 Task: Toggle the compact view option in the notebook.
Action: Mouse moved to (19, 532)
Screenshot: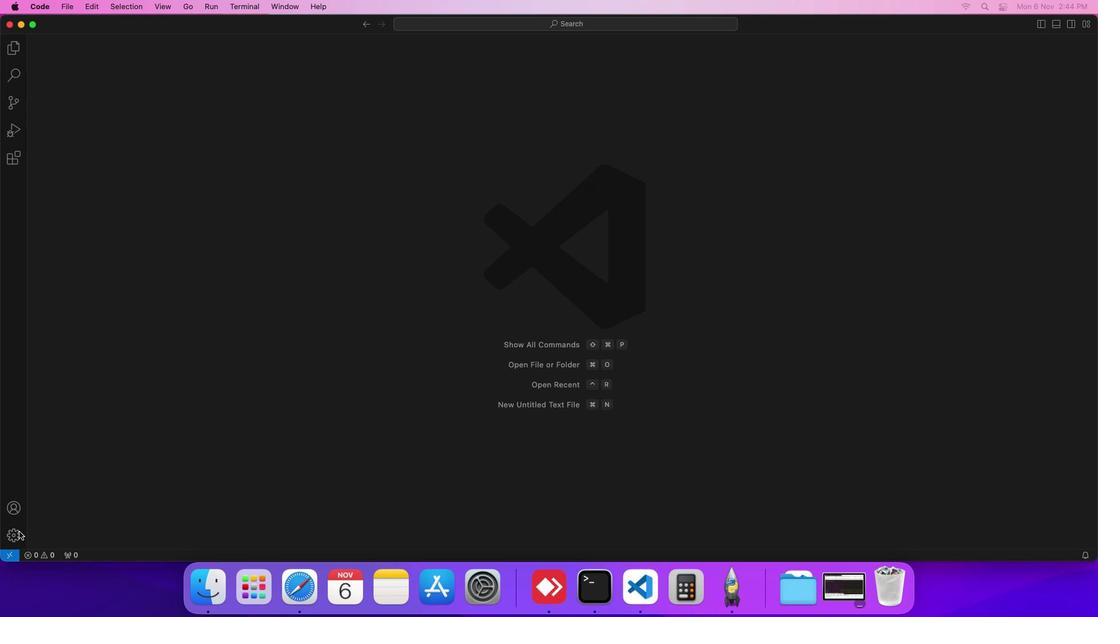 
Action: Mouse pressed left at (19, 532)
Screenshot: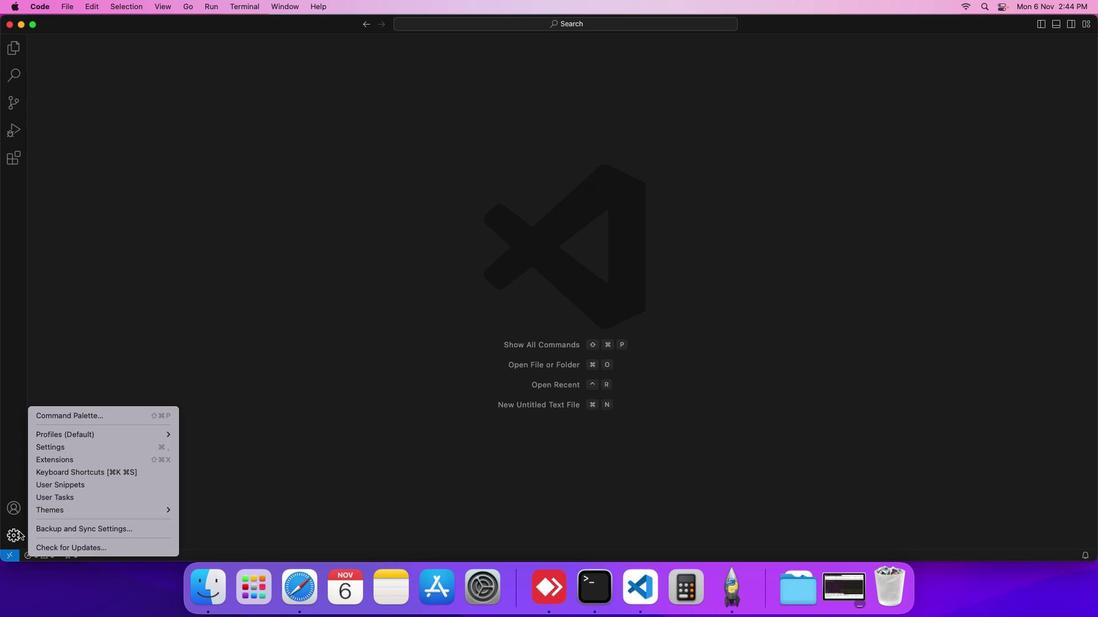 
Action: Mouse moved to (49, 451)
Screenshot: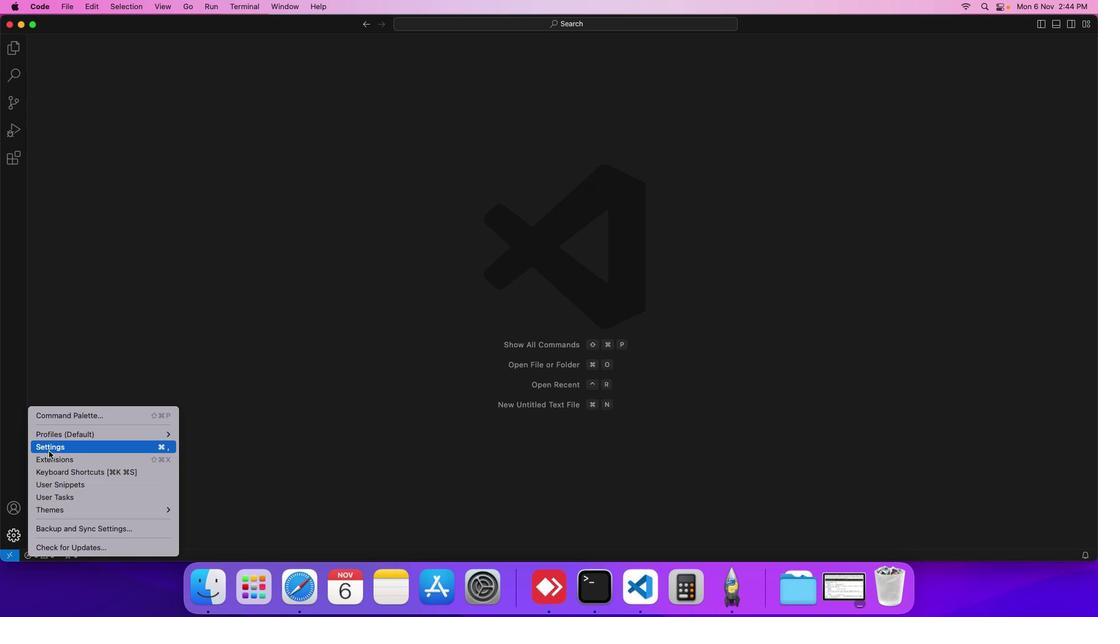 
Action: Mouse pressed left at (49, 451)
Screenshot: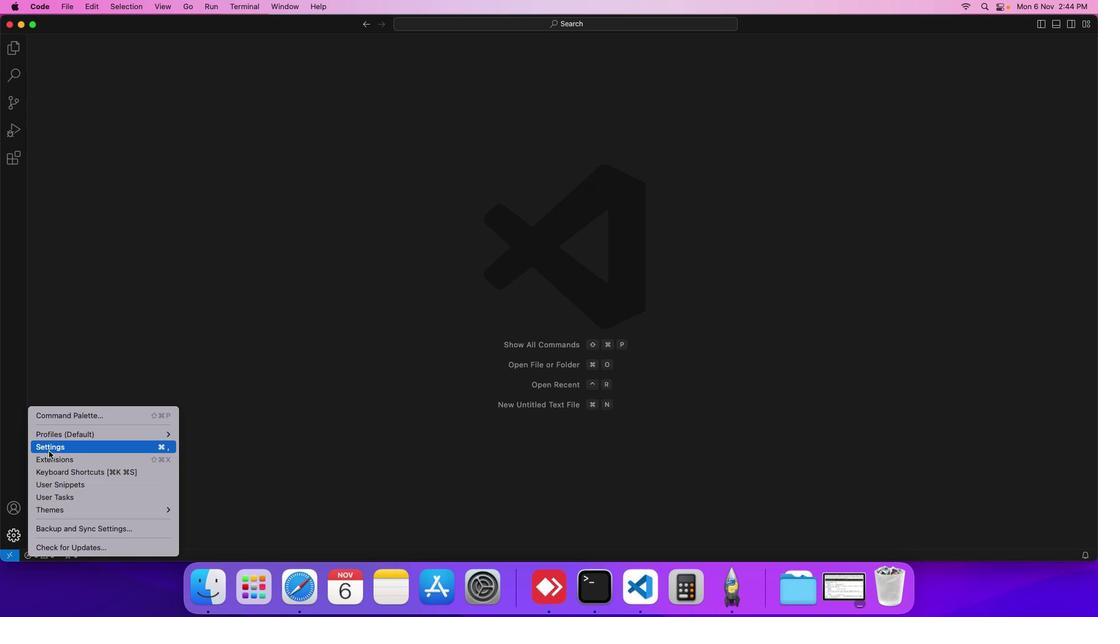 
Action: Mouse moved to (273, 165)
Screenshot: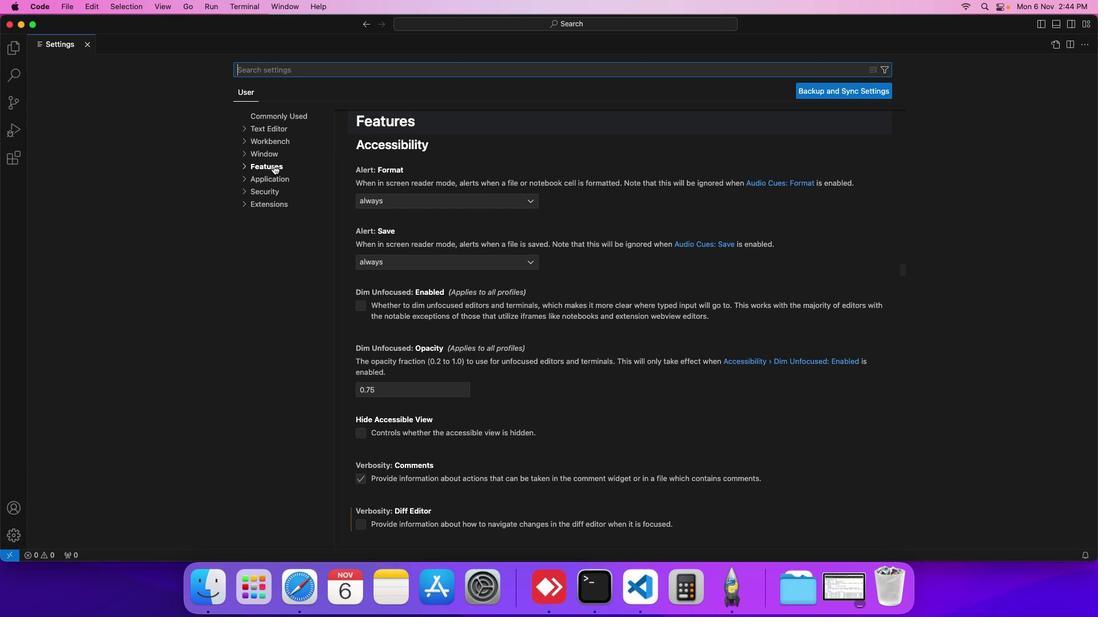 
Action: Mouse pressed left at (273, 165)
Screenshot: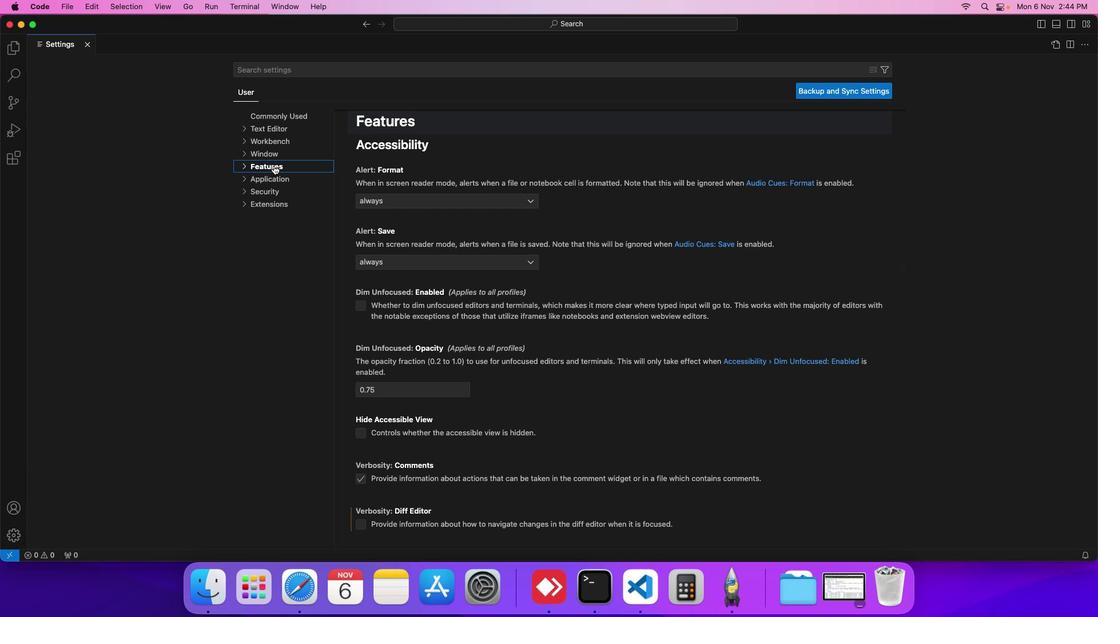 
Action: Mouse moved to (273, 354)
Screenshot: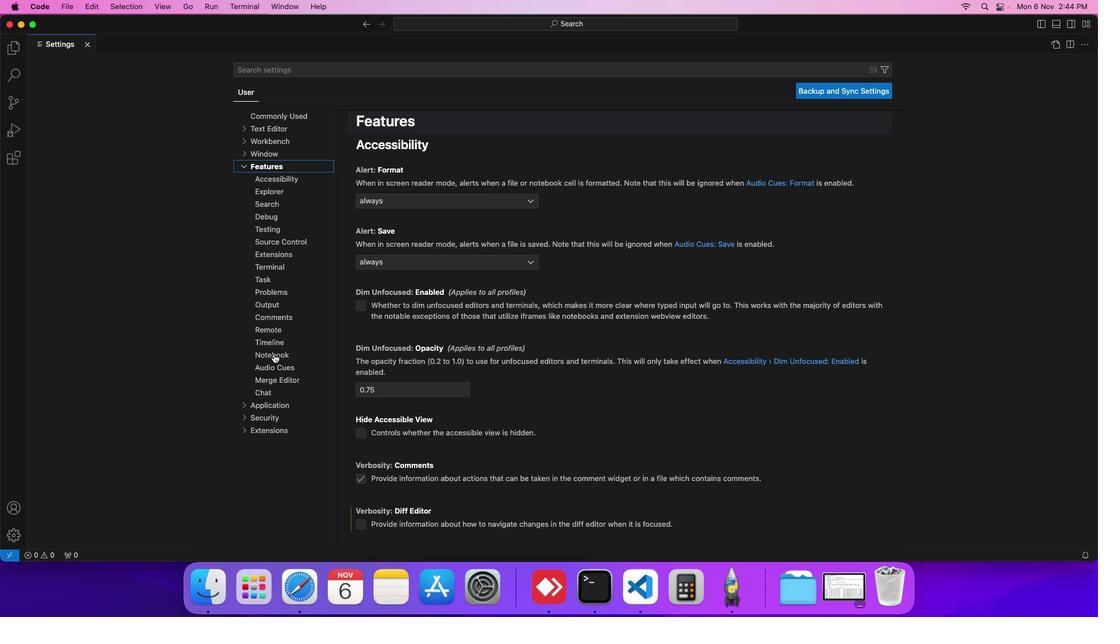 
Action: Mouse pressed left at (273, 354)
Screenshot: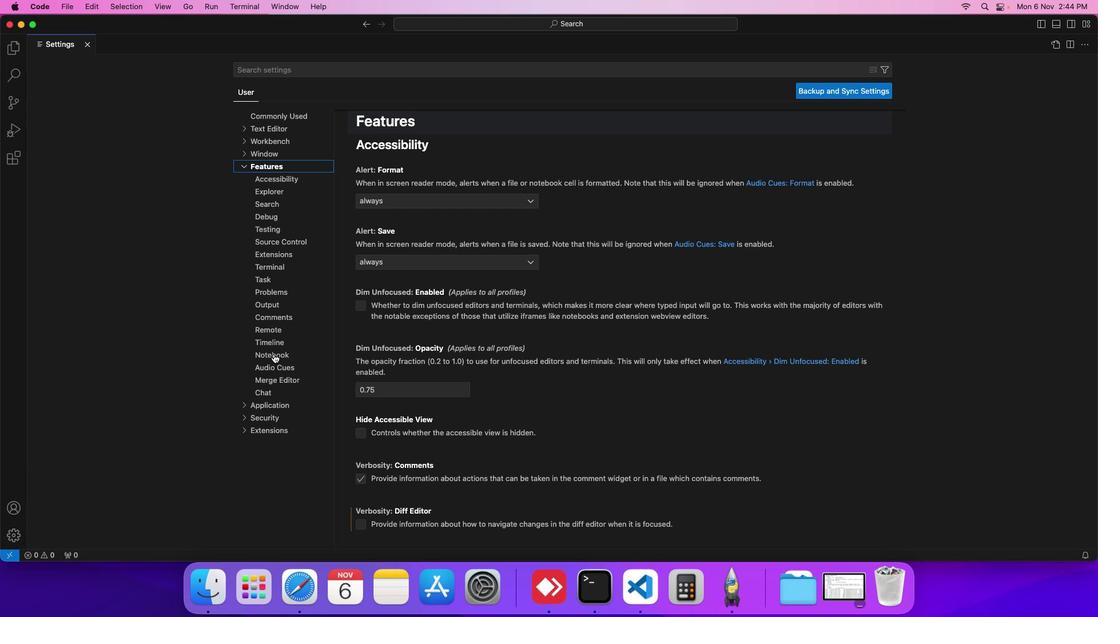
Action: Mouse moved to (357, 350)
Screenshot: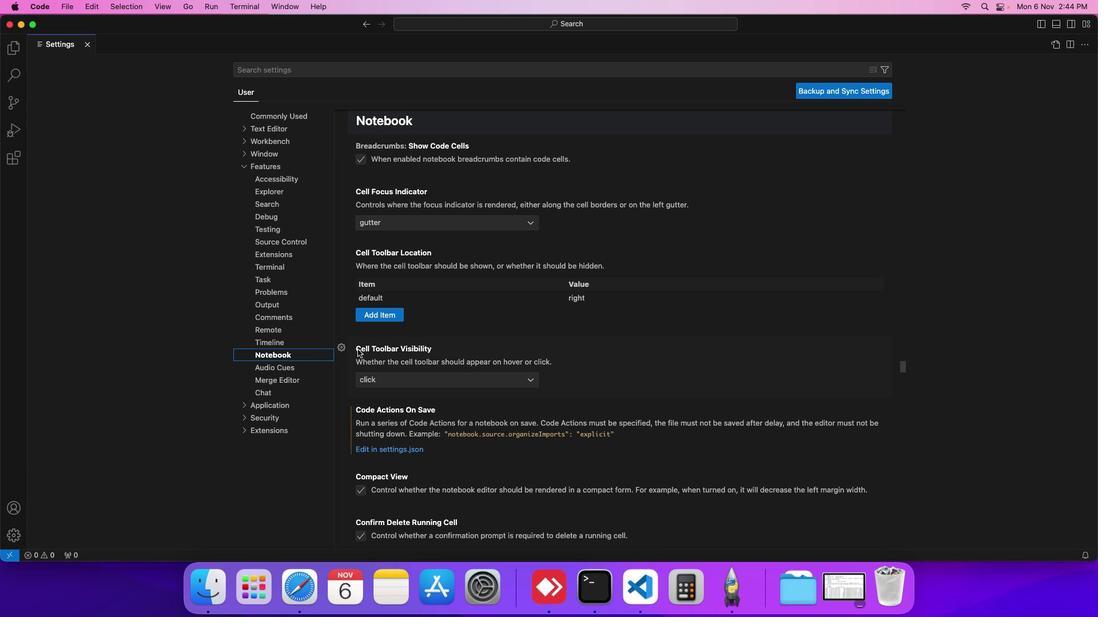 
Action: Mouse scrolled (357, 350) with delta (0, 0)
Screenshot: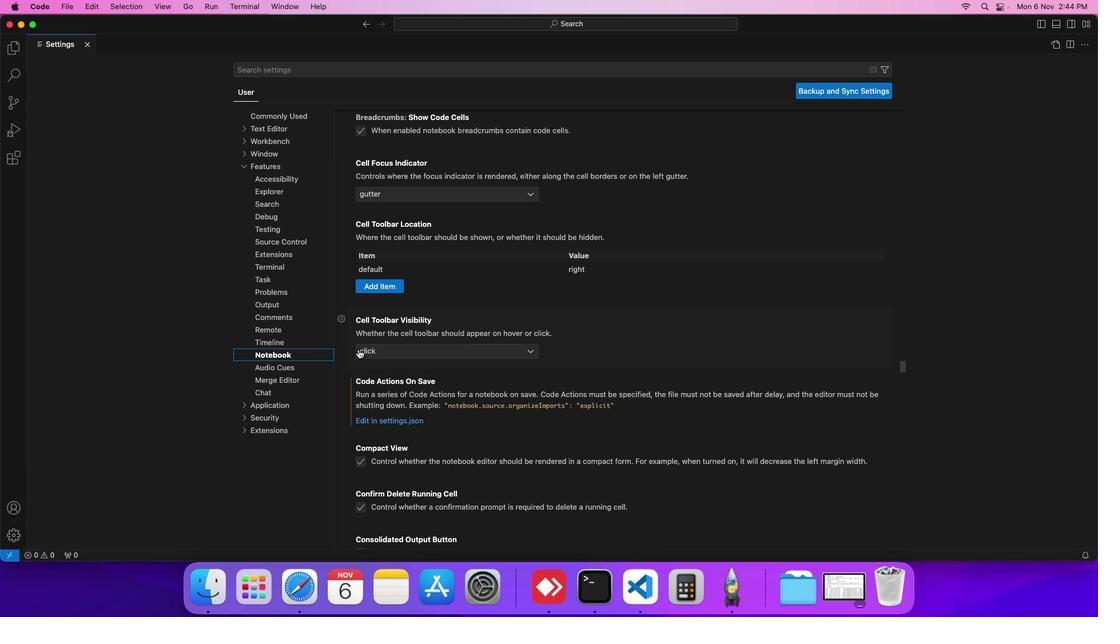 
Action: Mouse moved to (358, 349)
Screenshot: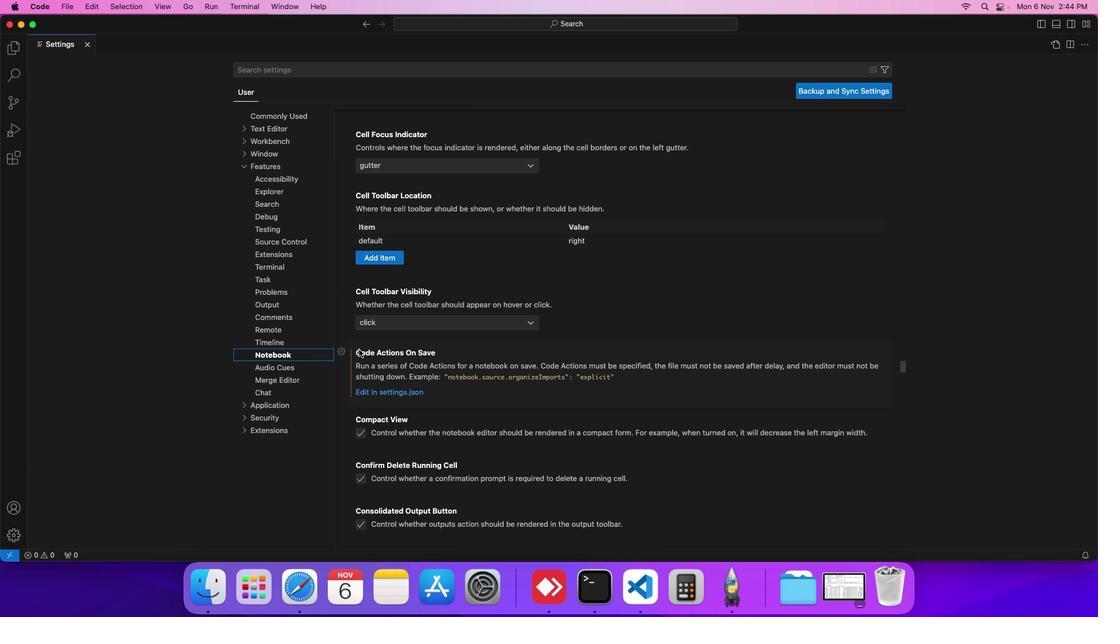 
Action: Mouse scrolled (358, 349) with delta (0, 0)
Screenshot: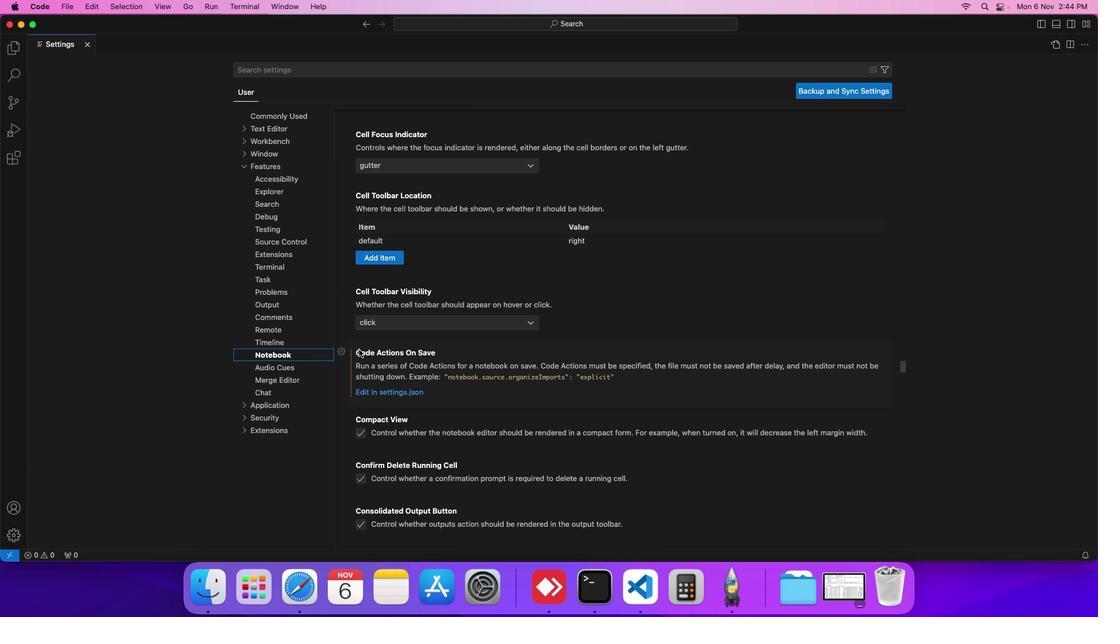 
Action: Mouse moved to (358, 349)
Screenshot: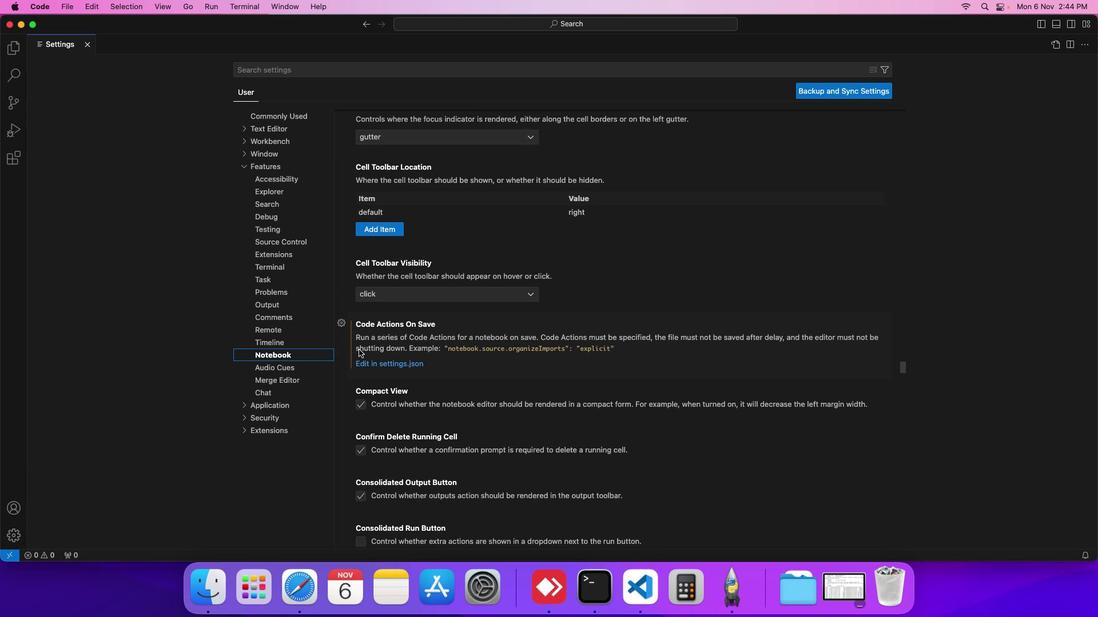 
Action: Mouse scrolled (358, 349) with delta (0, 0)
Screenshot: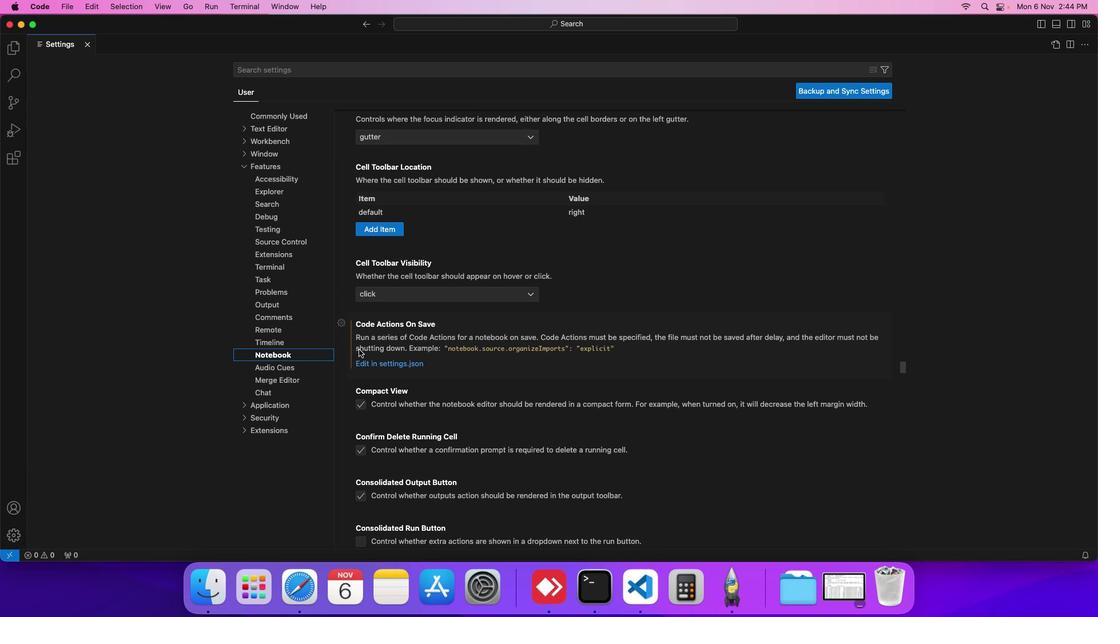 
Action: Mouse scrolled (358, 349) with delta (0, 0)
Screenshot: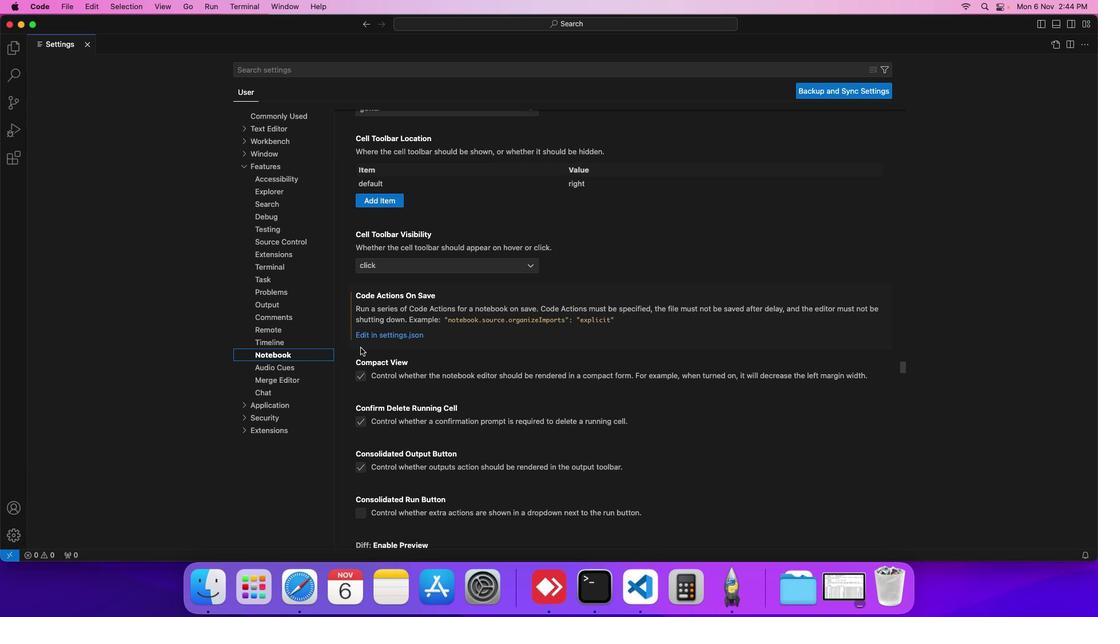 
Action: Mouse moved to (362, 375)
Screenshot: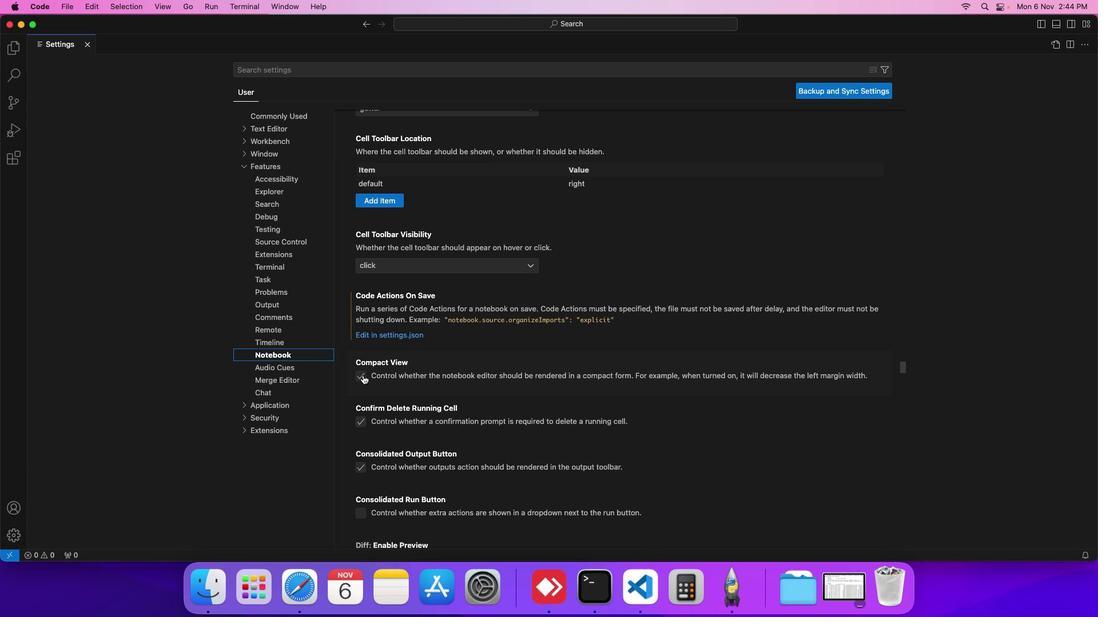 
Action: Mouse pressed left at (362, 375)
Screenshot: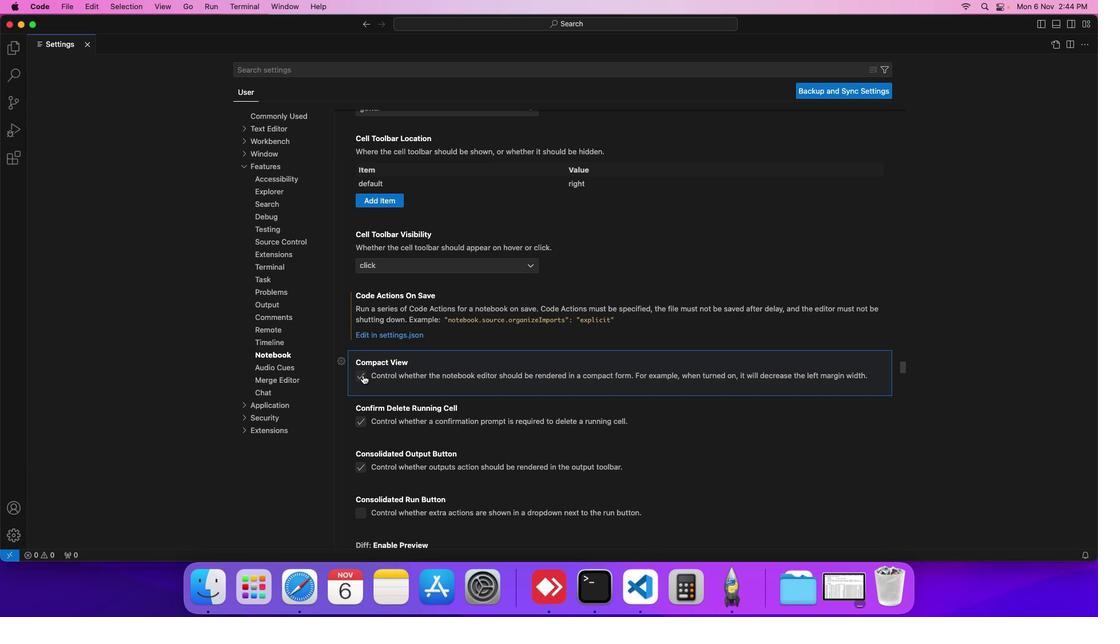 
Action: Mouse moved to (383, 325)
Screenshot: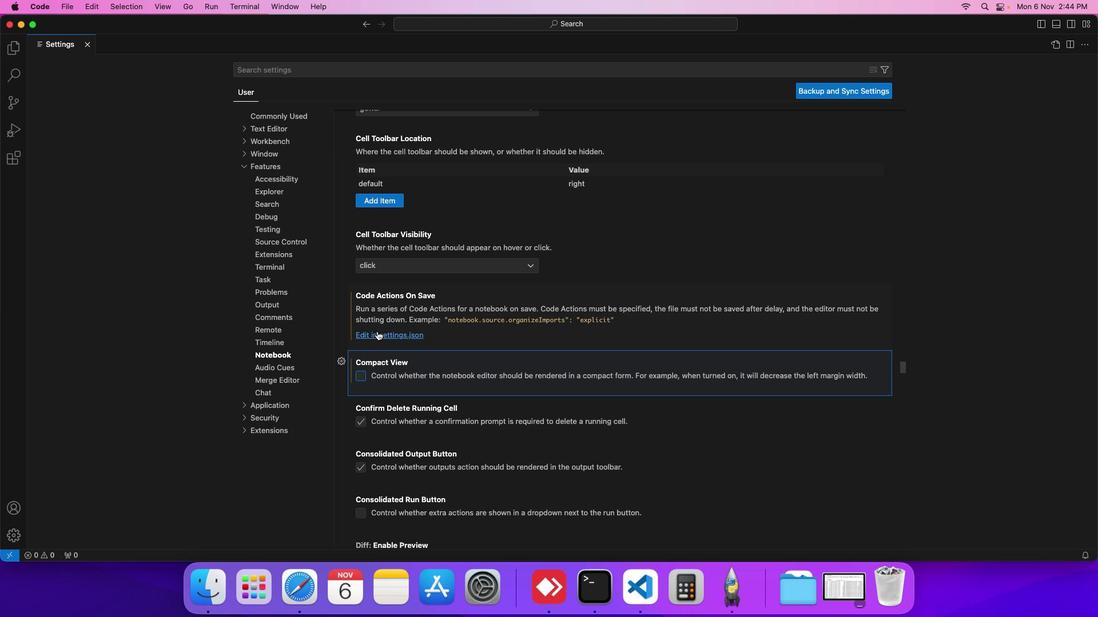 
